 Task: Display the location "804 Forest Drive, Mclean, Virginia" while booking.
Action: Mouse moved to (100, 127)
Screenshot: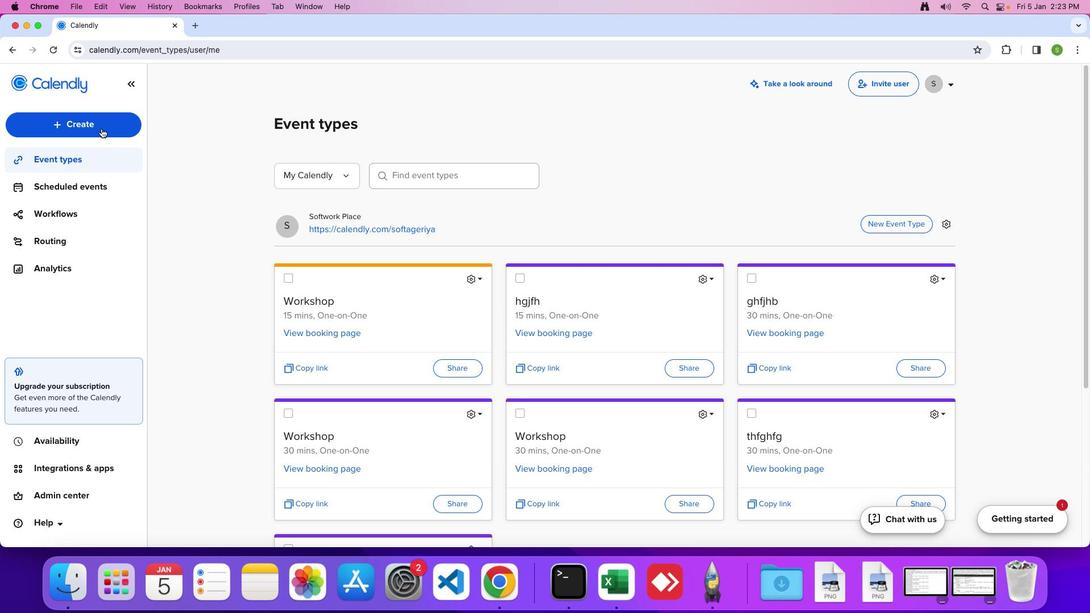 
Action: Mouse pressed left at (100, 127)
Screenshot: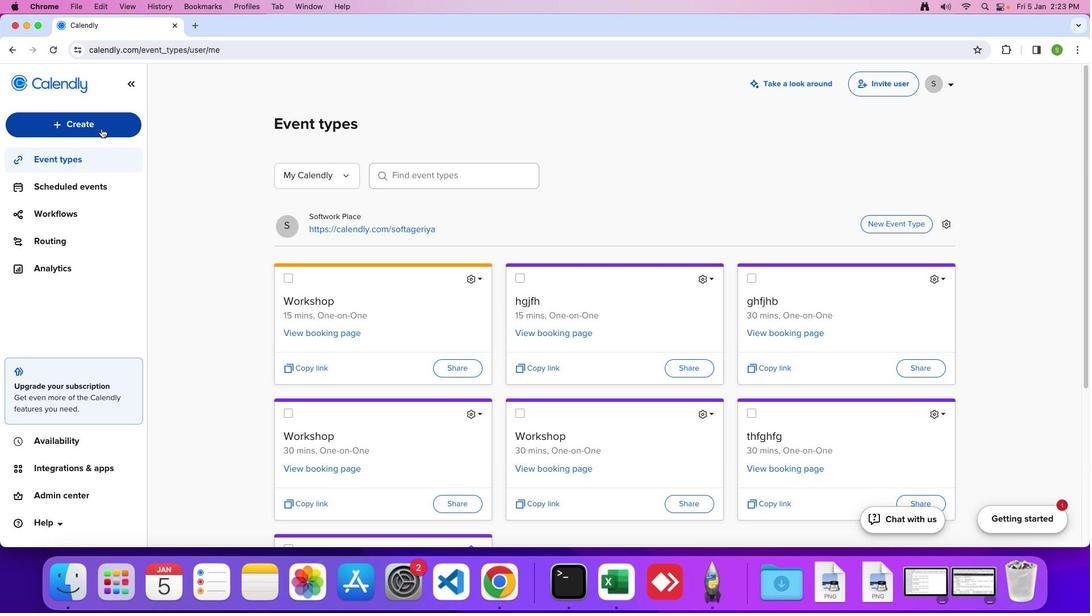 
Action: Mouse moved to (82, 266)
Screenshot: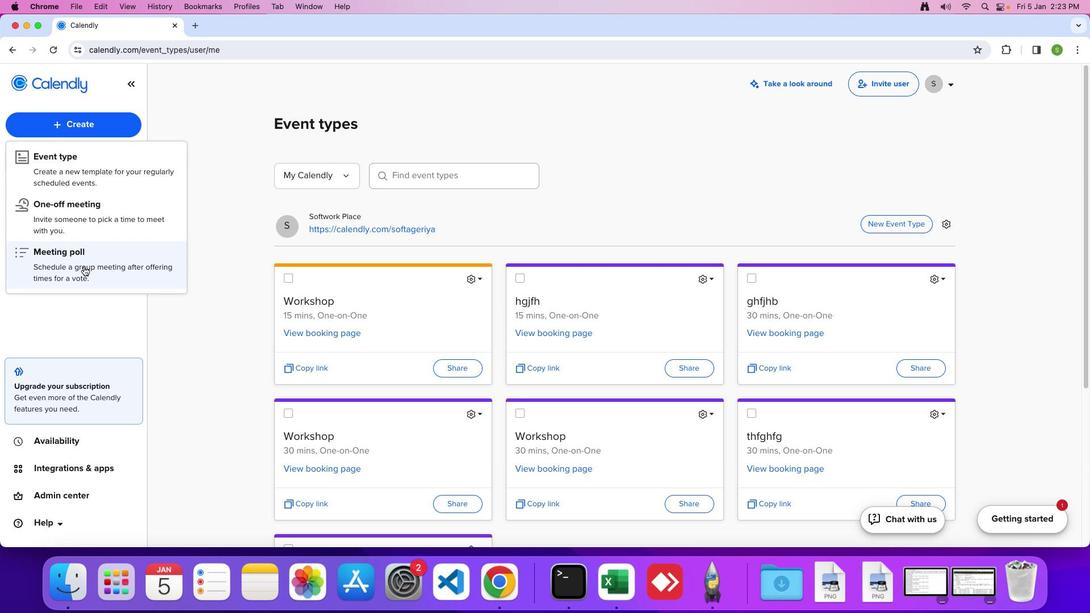 
Action: Mouse pressed left at (82, 266)
Screenshot: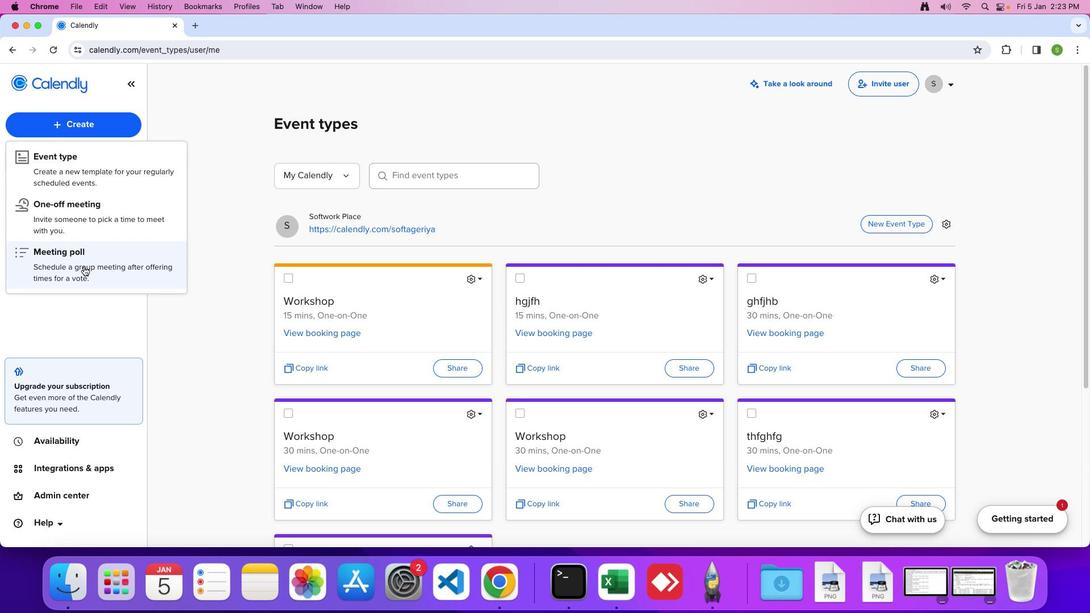 
Action: Mouse moved to (902, 189)
Screenshot: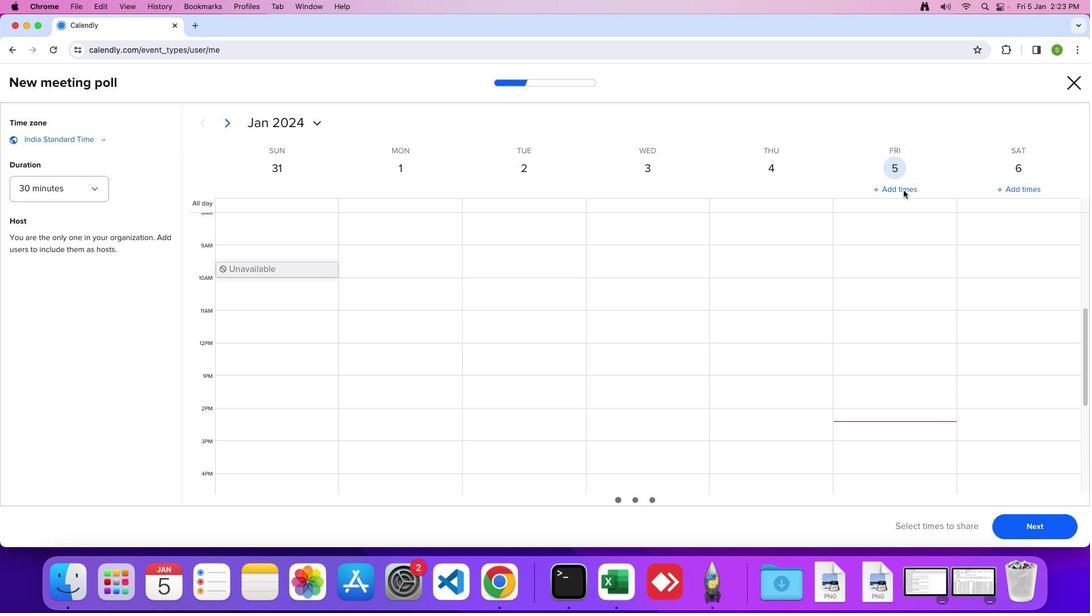 
Action: Mouse pressed left at (902, 189)
Screenshot: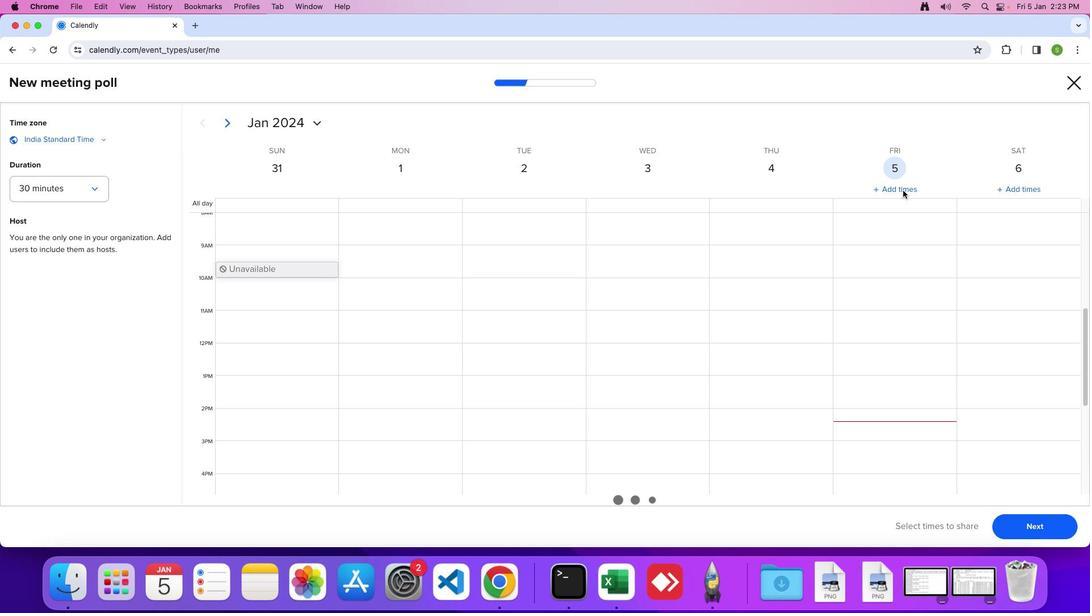 
Action: Mouse moved to (1028, 526)
Screenshot: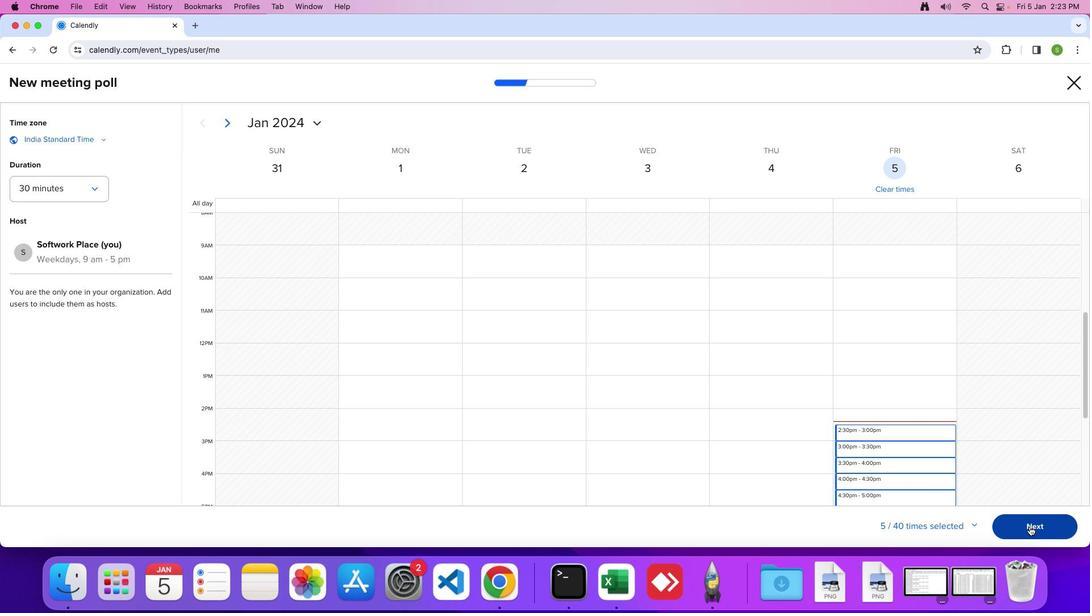 
Action: Mouse pressed left at (1028, 526)
Screenshot: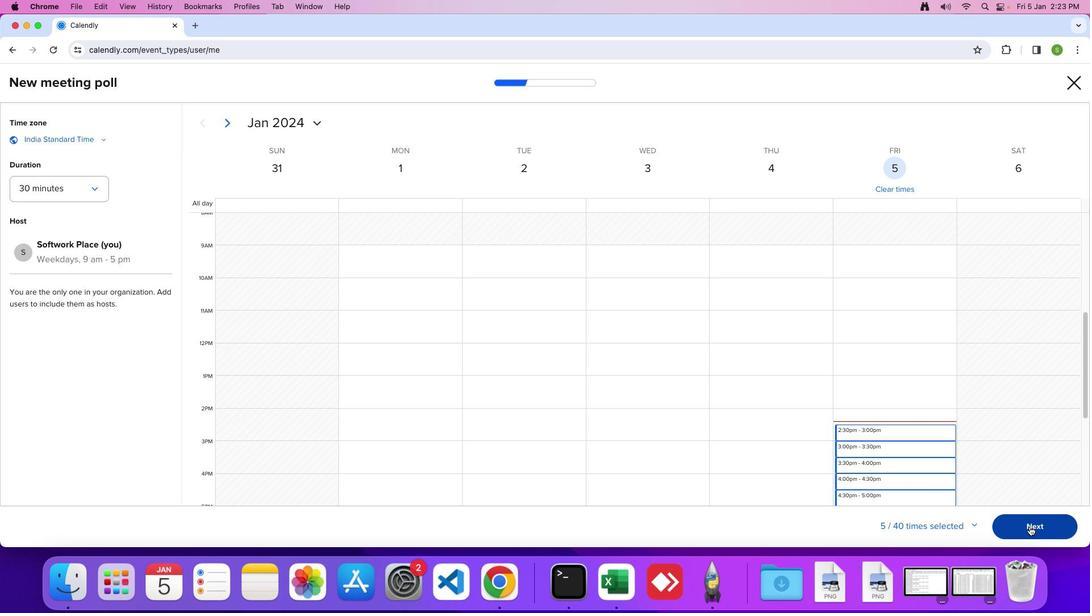 
Action: Mouse moved to (759, 372)
Screenshot: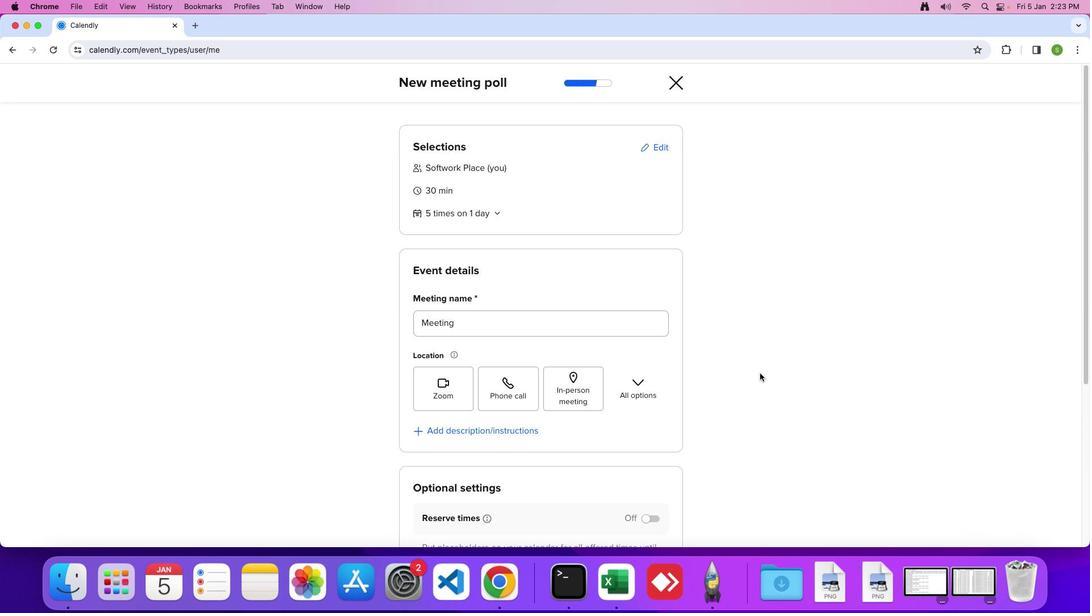 
Action: Mouse scrolled (759, 372) with delta (0, 0)
Screenshot: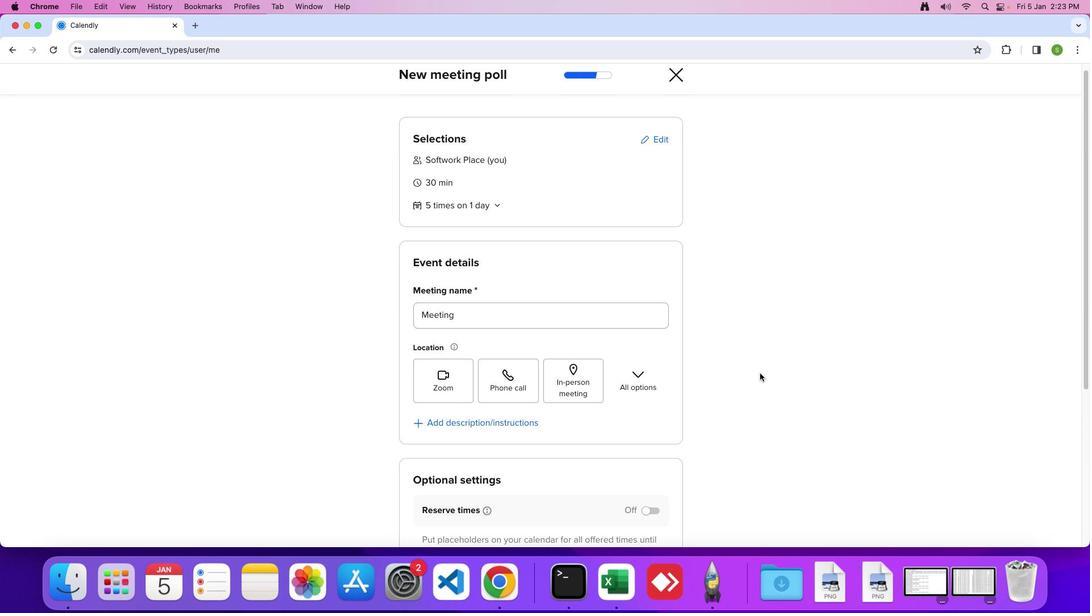 
Action: Mouse scrolled (759, 372) with delta (0, 0)
Screenshot: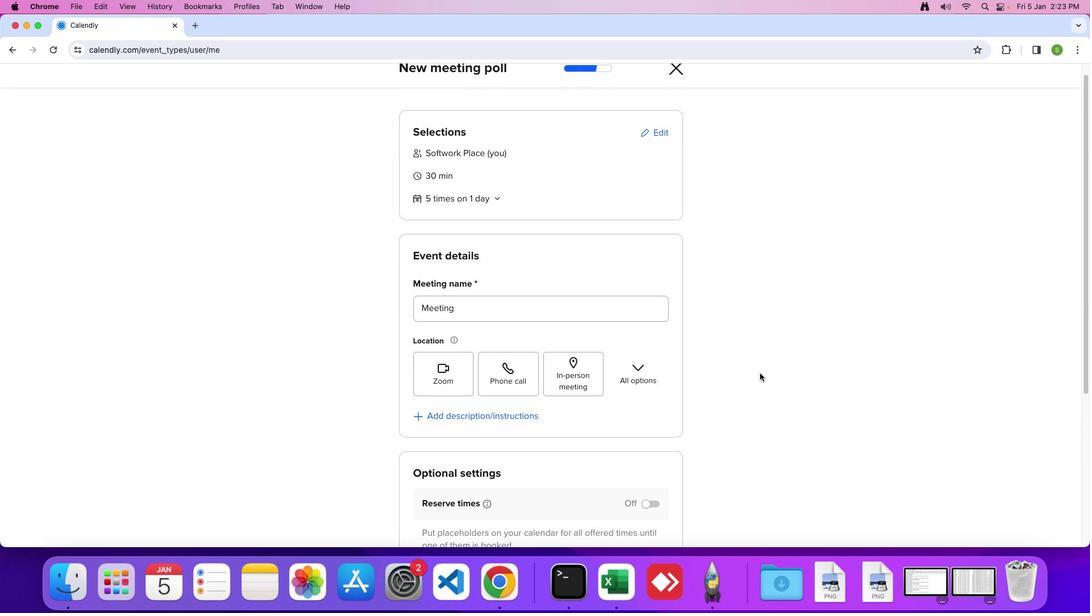 
Action: Mouse moved to (639, 369)
Screenshot: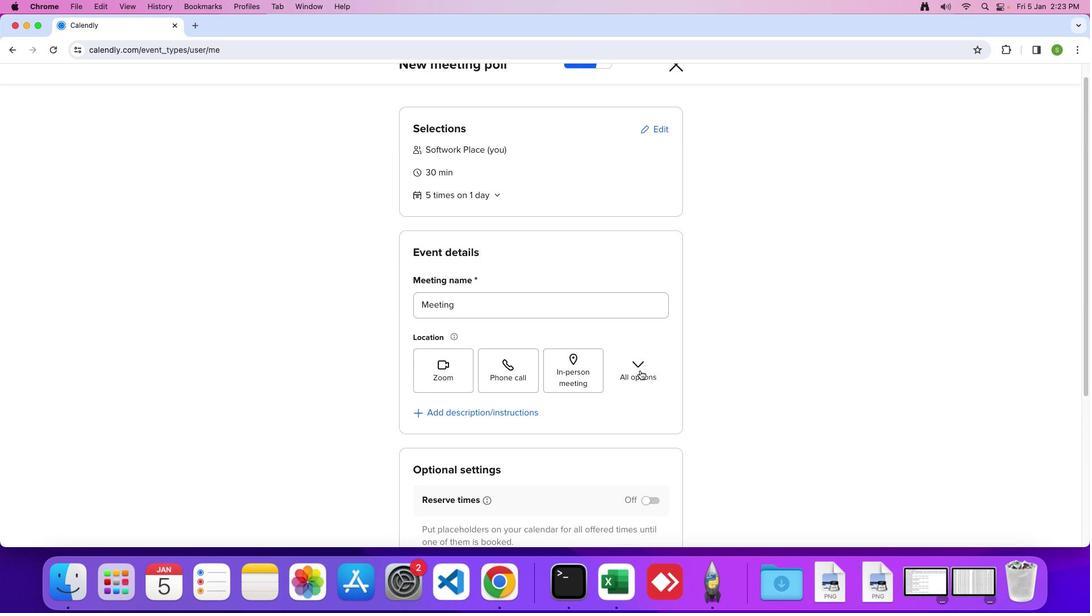 
Action: Mouse pressed left at (639, 369)
Screenshot: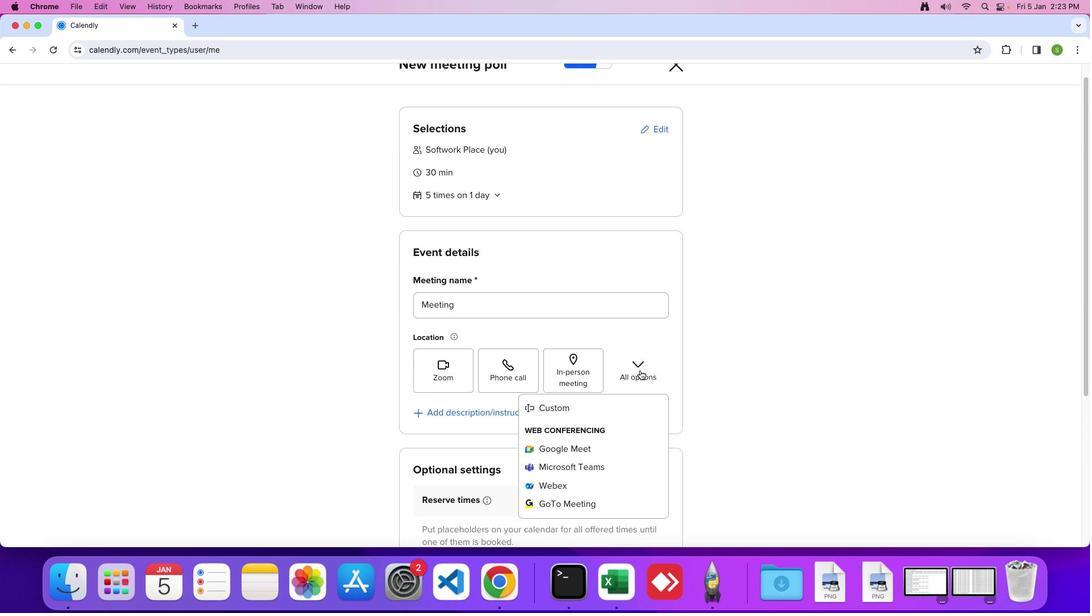 
Action: Mouse moved to (597, 408)
Screenshot: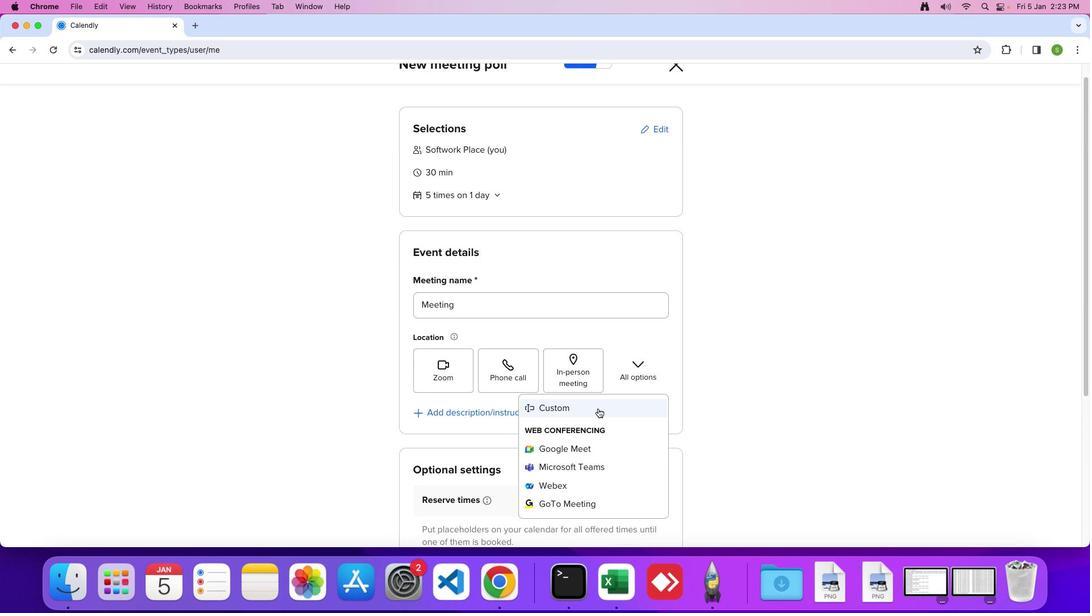 
Action: Mouse pressed left at (597, 408)
Screenshot: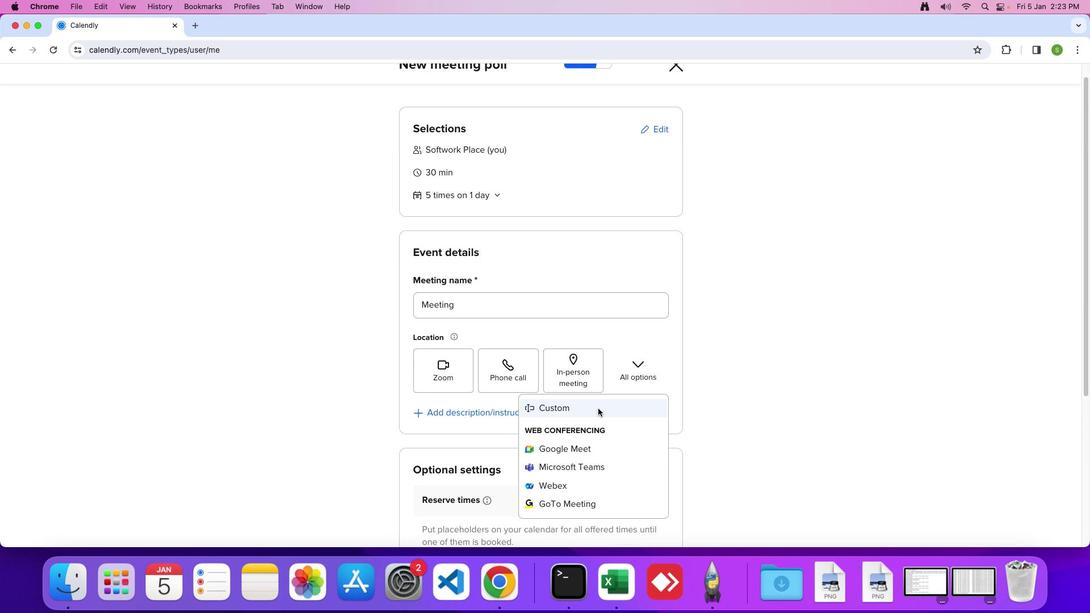 
Action: Mouse moved to (521, 200)
Screenshot: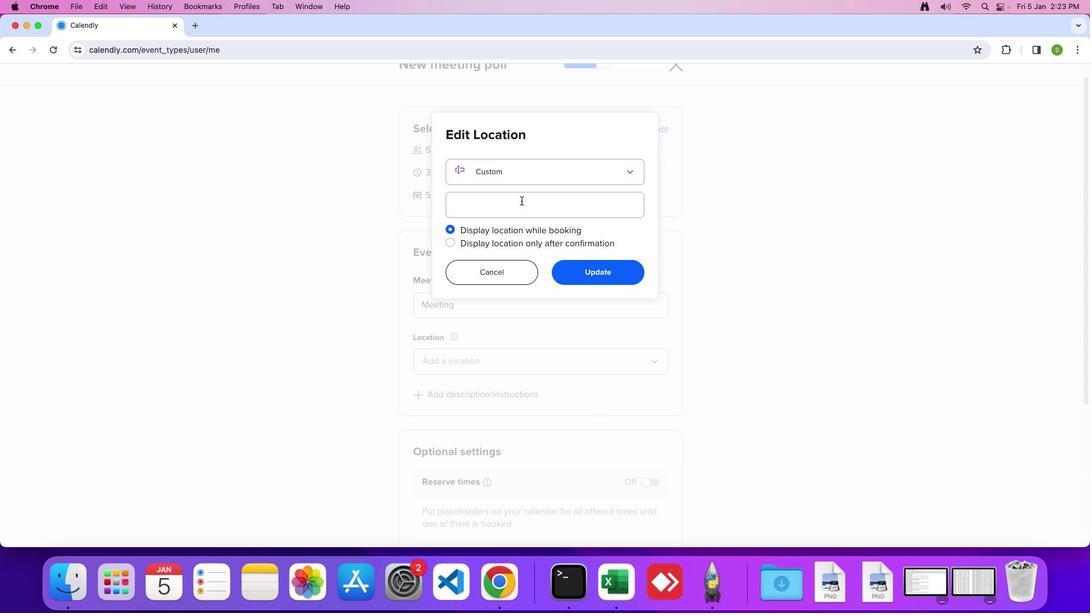 
Action: Mouse pressed left at (521, 200)
Screenshot: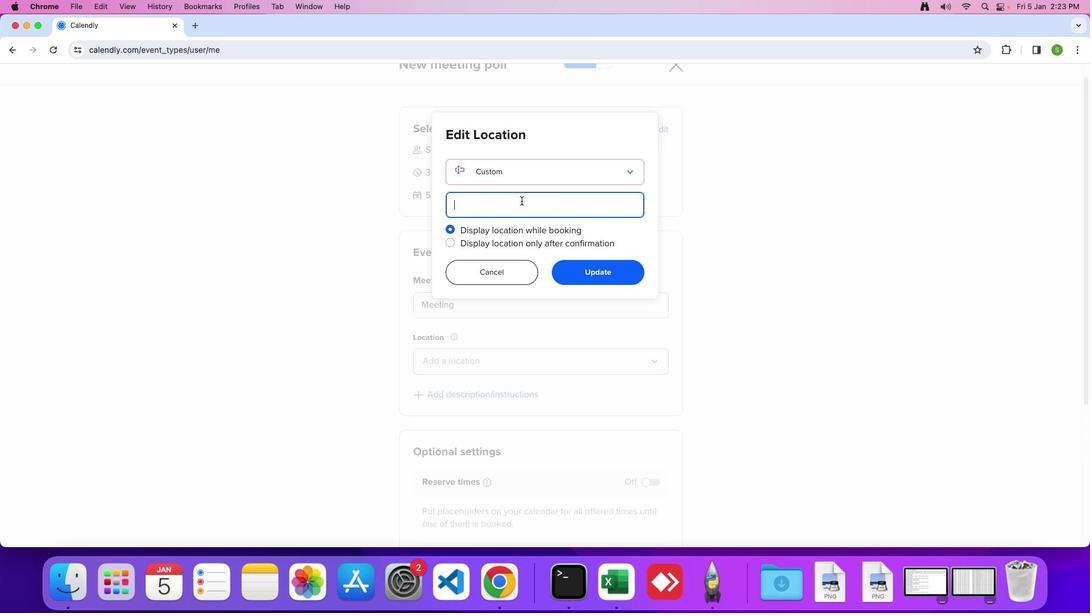 
Action: Key pressed '8''0''4'Key.space'F'Key.caps_lock'o''r''e''s''t'Key.spaceKey.shift'D''r''i''v''e'','Key.spaceKey.shift'M''c''l''e''a''n'','Key.spaceKey.shift'V''i''r''g''i''n''i''a'
Screenshot: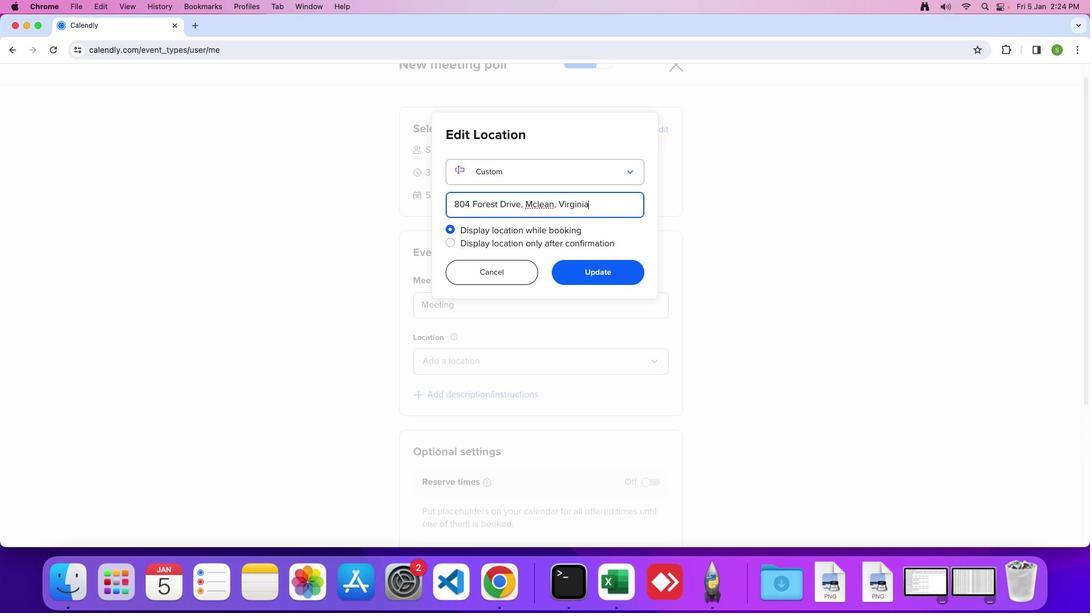 
Action: Mouse moved to (583, 269)
Screenshot: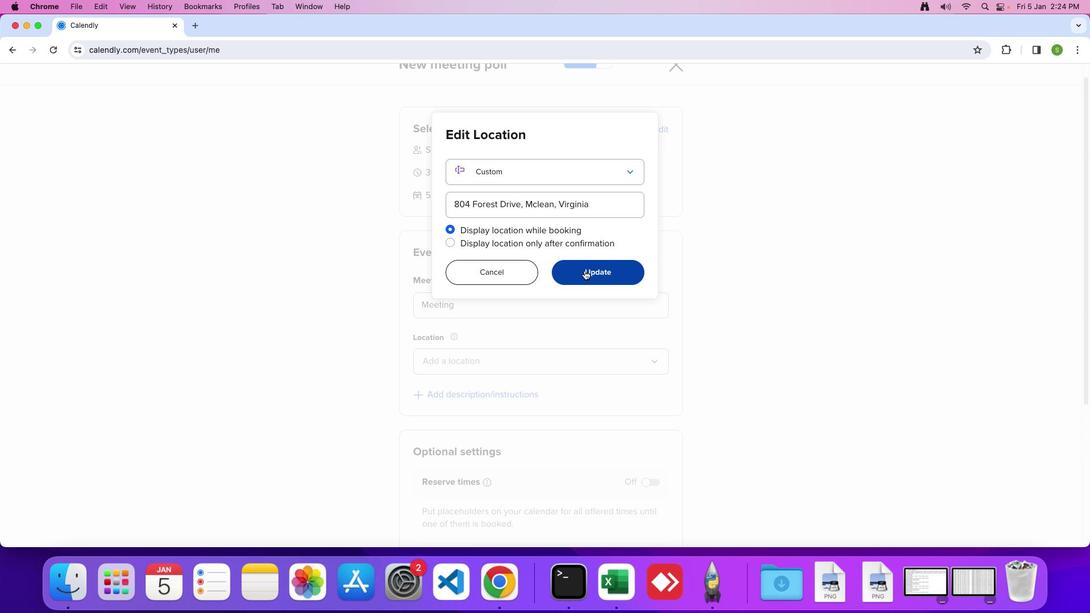 
Action: Mouse pressed left at (583, 269)
Screenshot: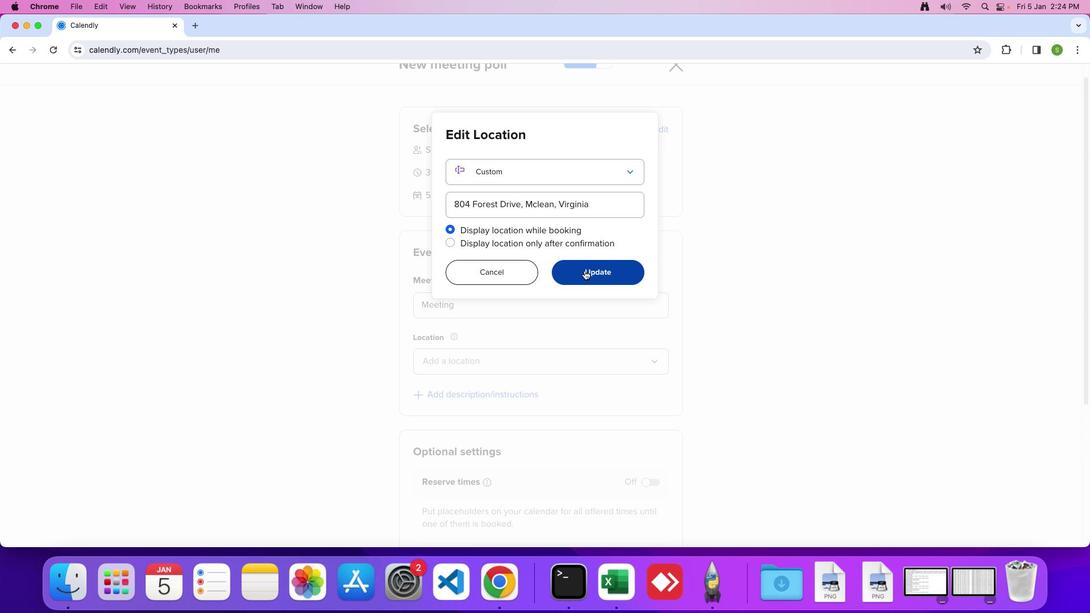 
Action: Mouse moved to (583, 269)
Screenshot: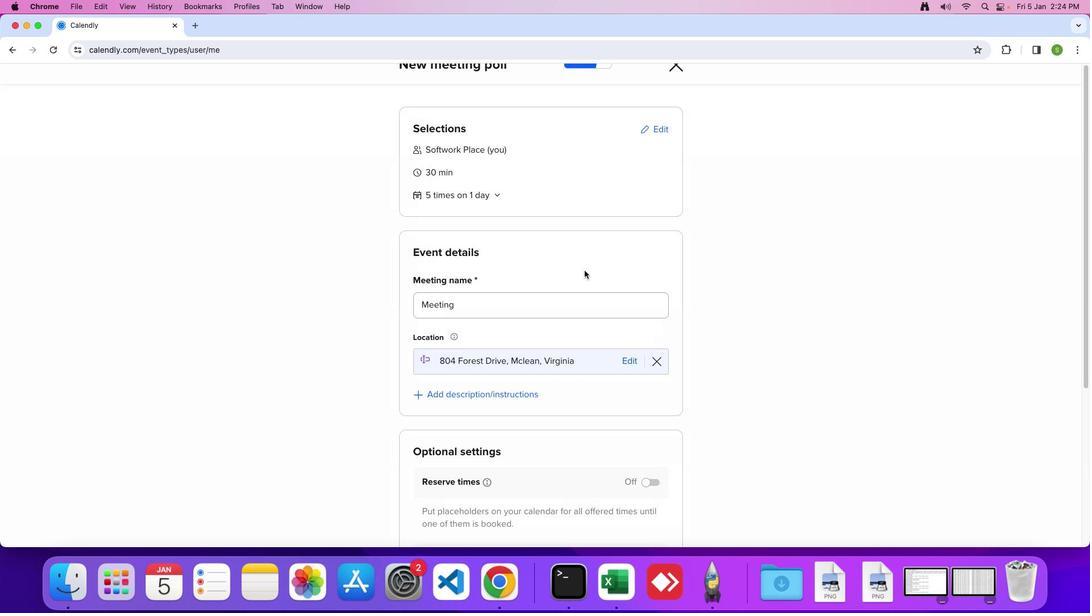 
